Task: Look for gluten-free products in the category "Muffins".
Action: Mouse pressed left at (15, 98)
Screenshot: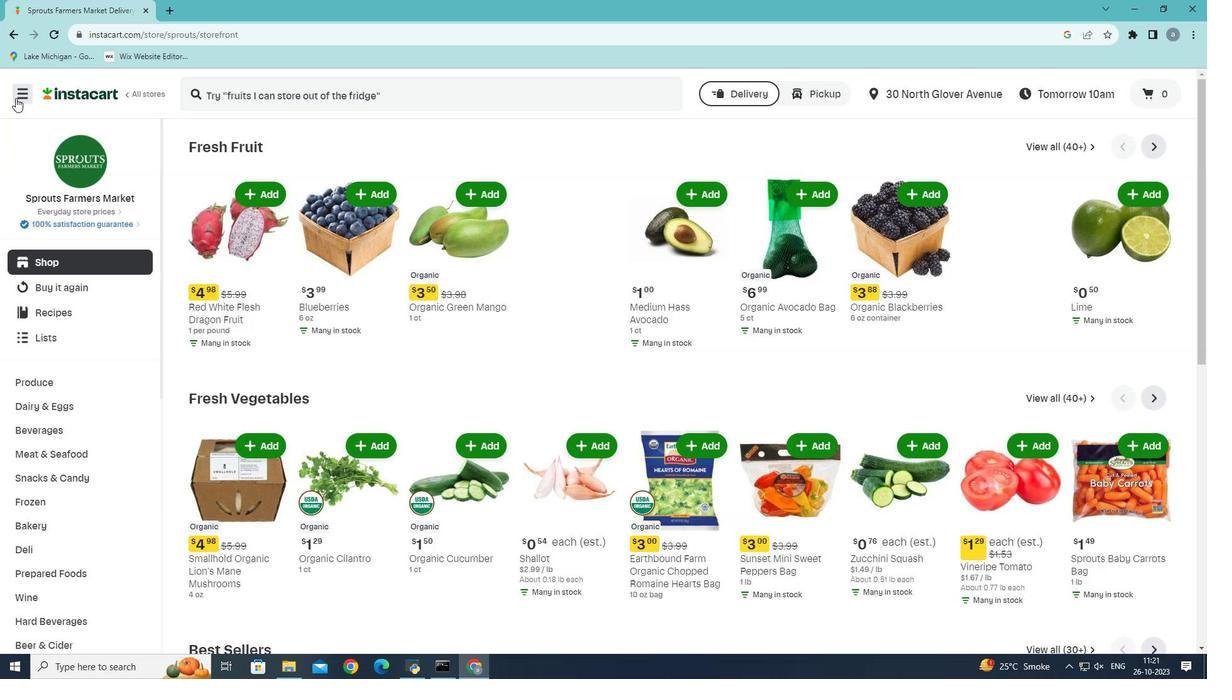 
Action: Mouse moved to (35, 365)
Screenshot: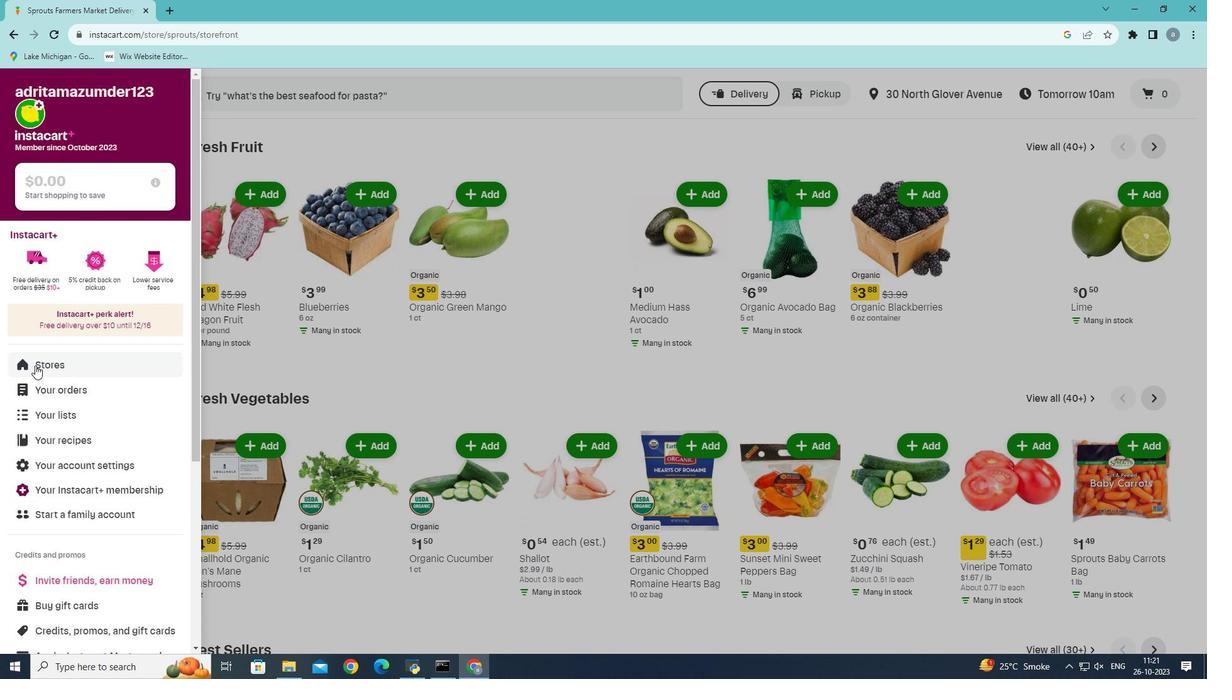 
Action: Mouse pressed left at (35, 365)
Screenshot: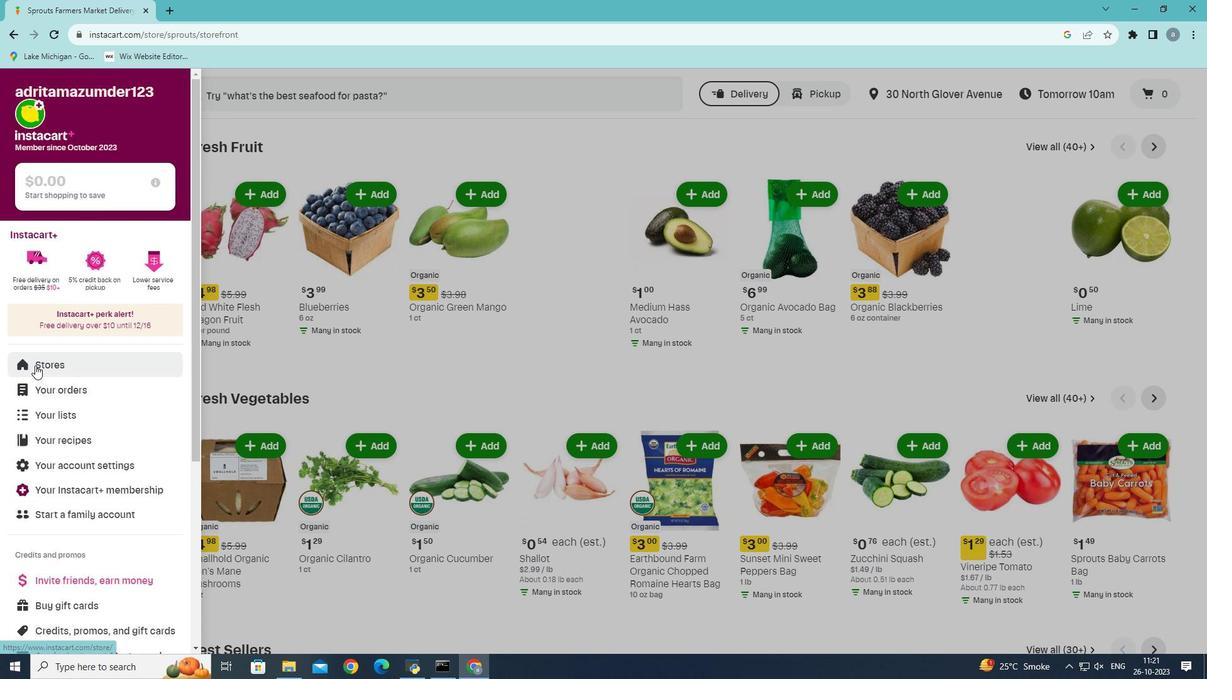 
Action: Mouse moved to (293, 151)
Screenshot: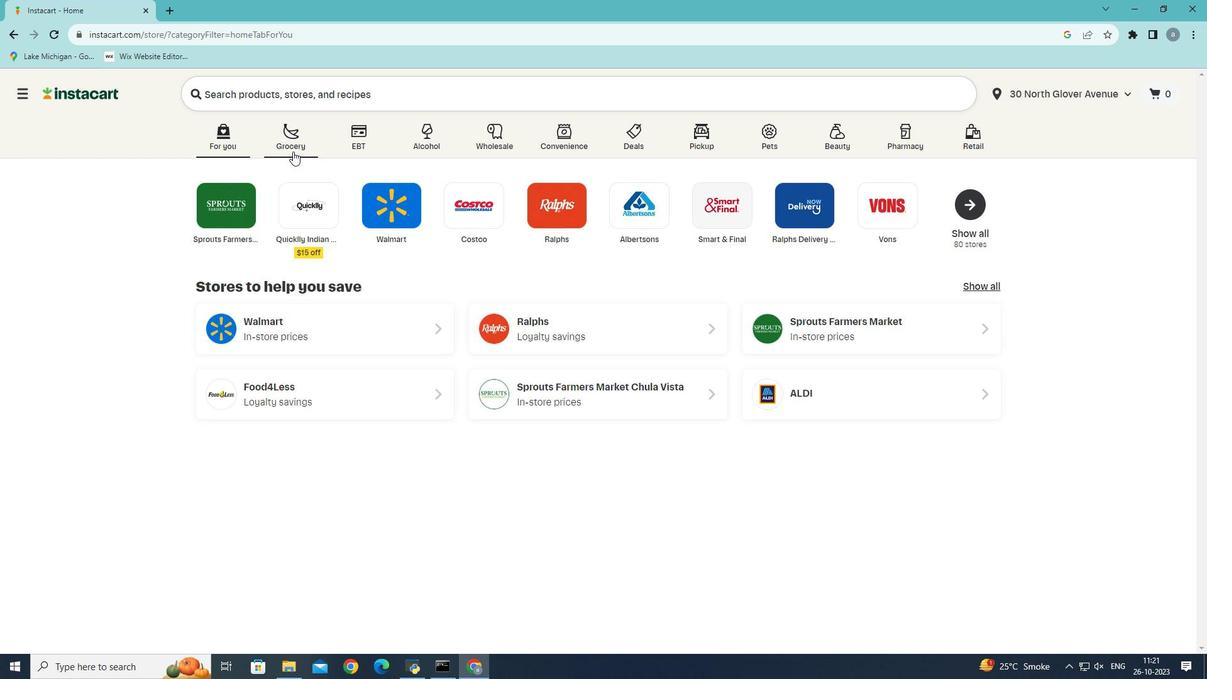 
Action: Mouse pressed left at (293, 151)
Screenshot: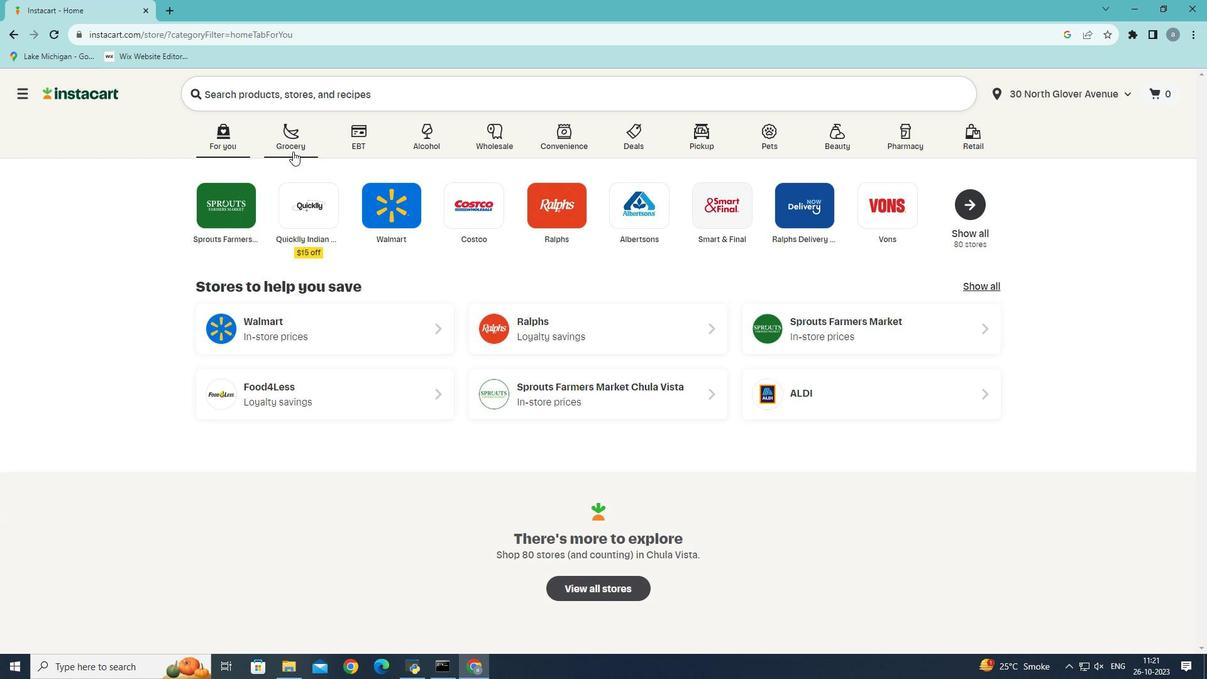
Action: Mouse moved to (281, 393)
Screenshot: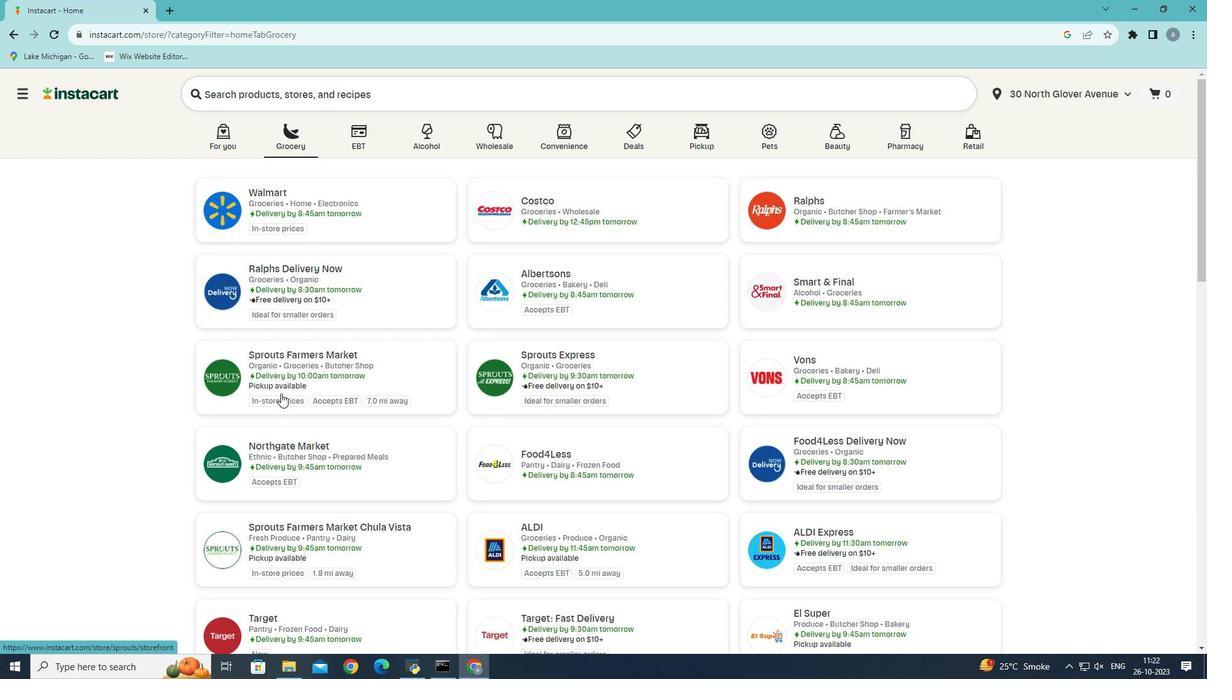 
Action: Mouse pressed left at (281, 393)
Screenshot: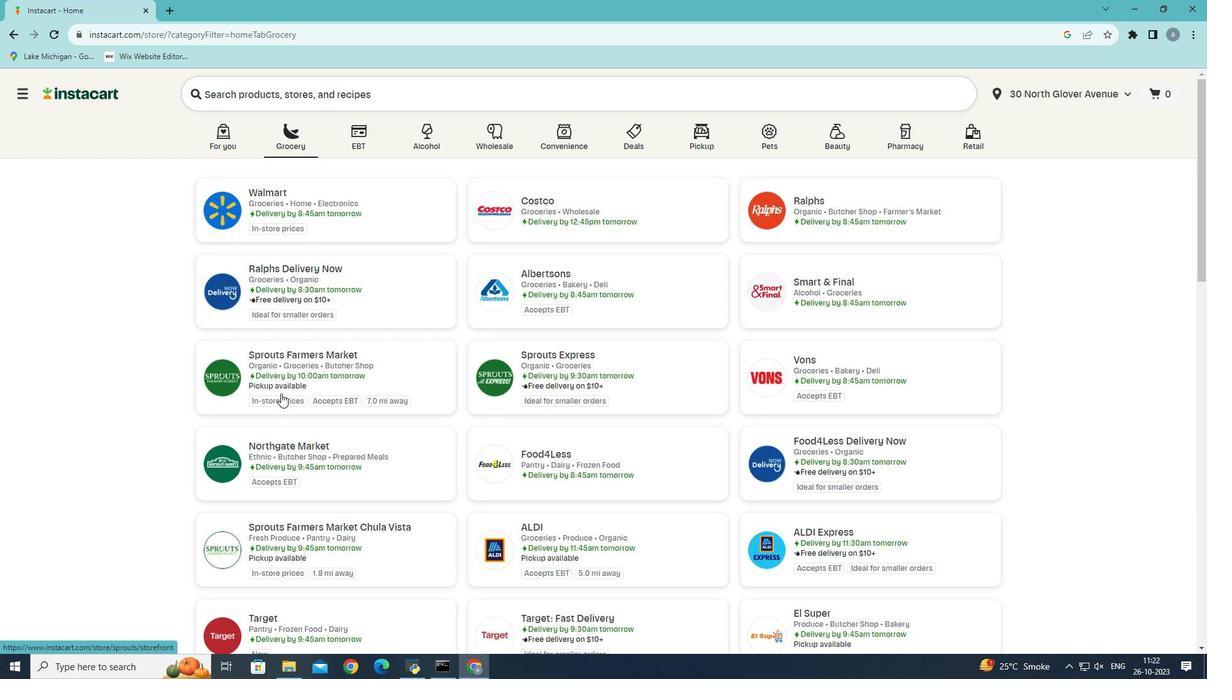 
Action: Mouse moved to (60, 512)
Screenshot: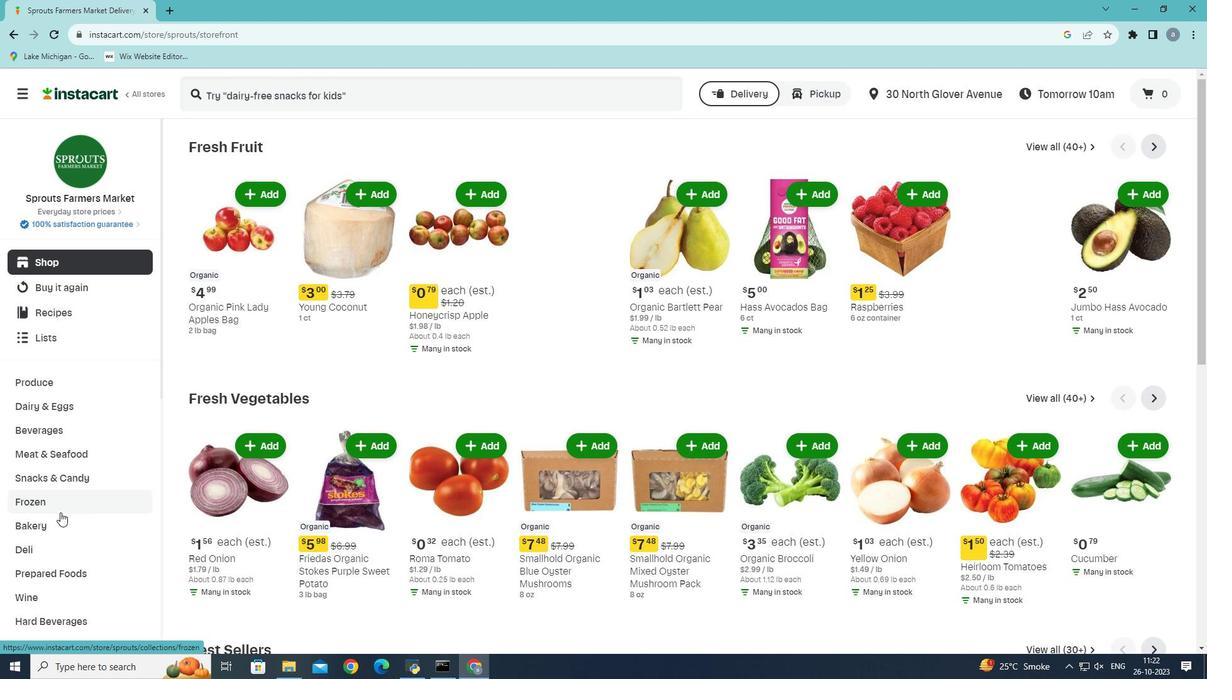 
Action: Mouse scrolled (60, 511) with delta (0, 0)
Screenshot: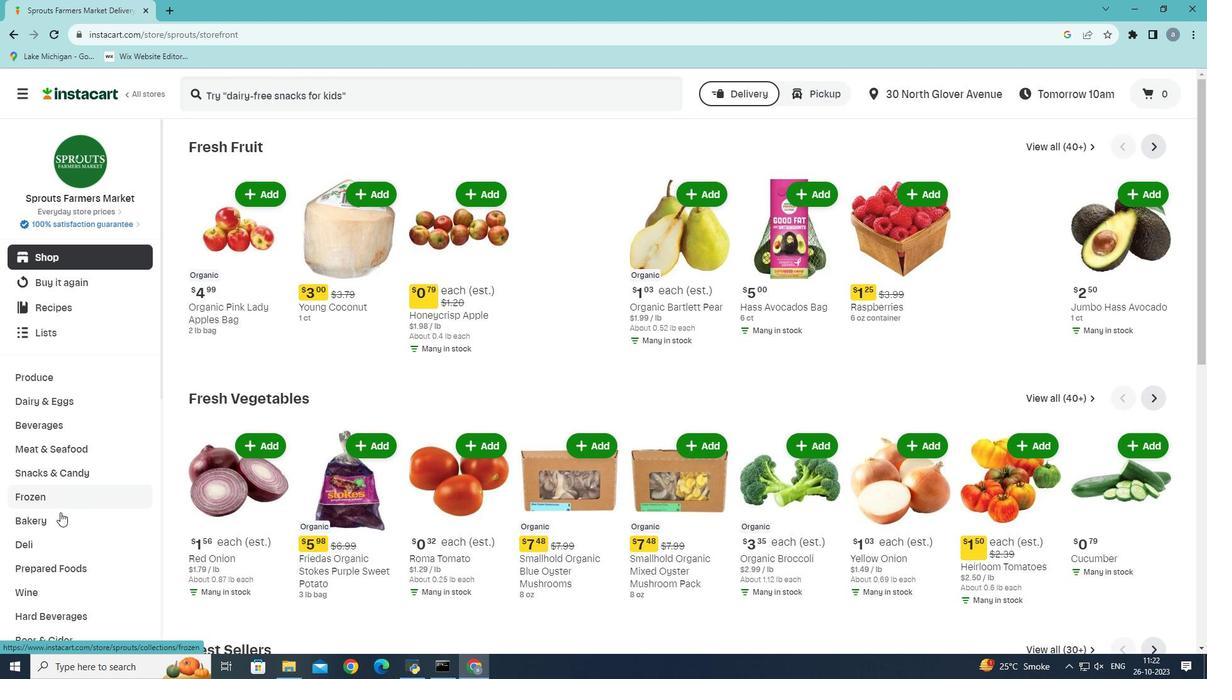 
Action: Mouse scrolled (60, 511) with delta (0, 0)
Screenshot: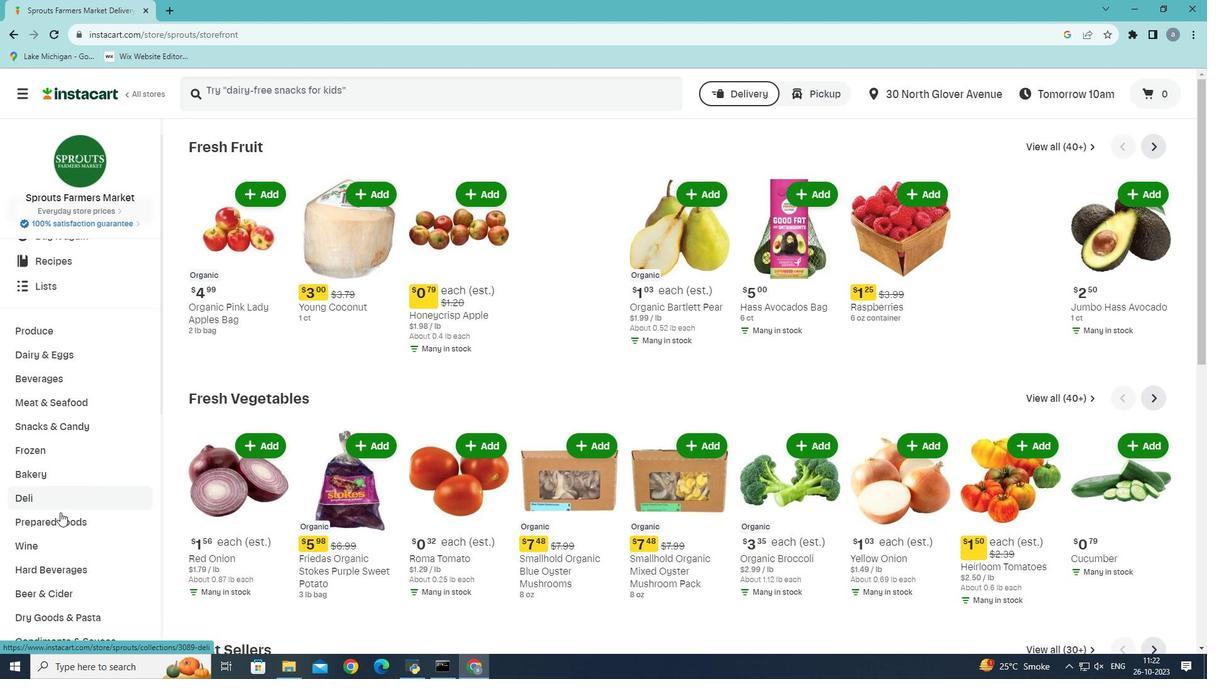 
Action: Mouse moved to (54, 394)
Screenshot: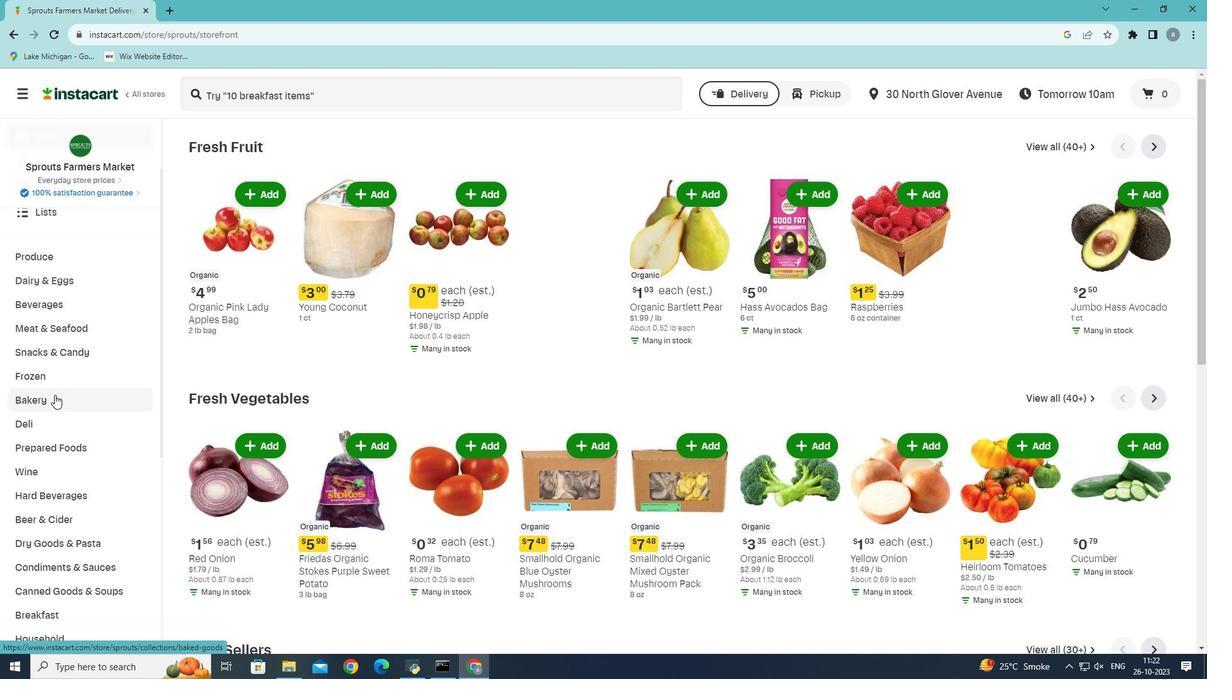 
Action: Mouse pressed left at (54, 394)
Screenshot: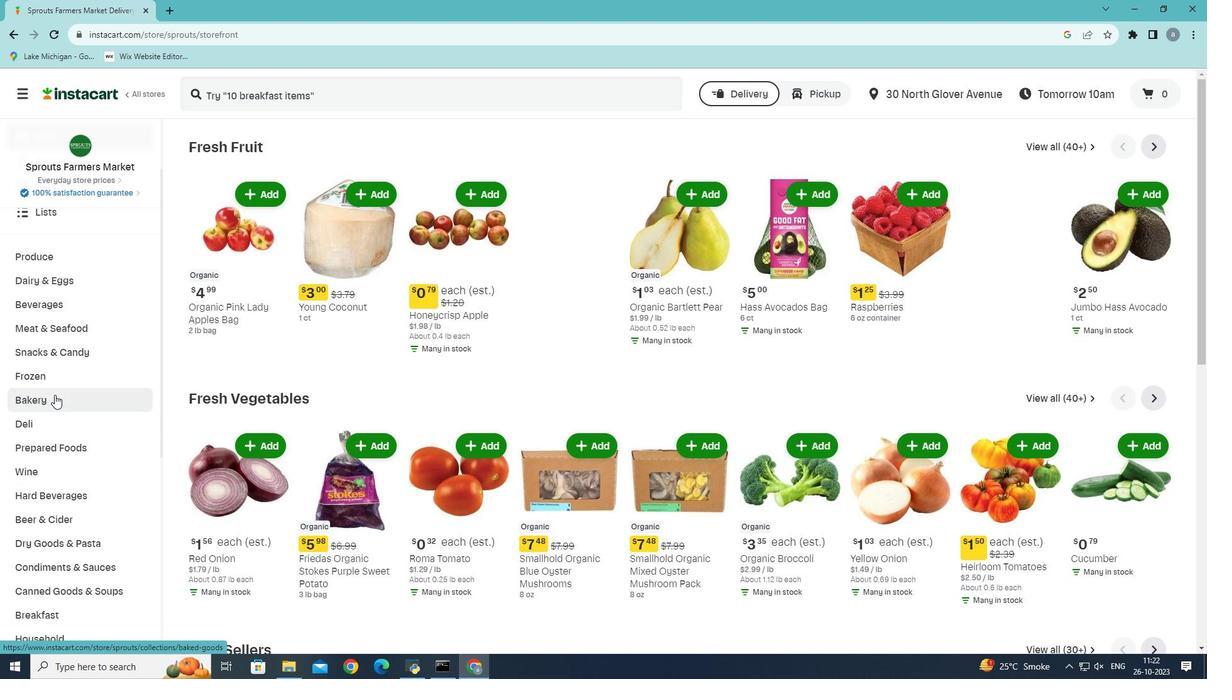 
Action: Mouse moved to (771, 175)
Screenshot: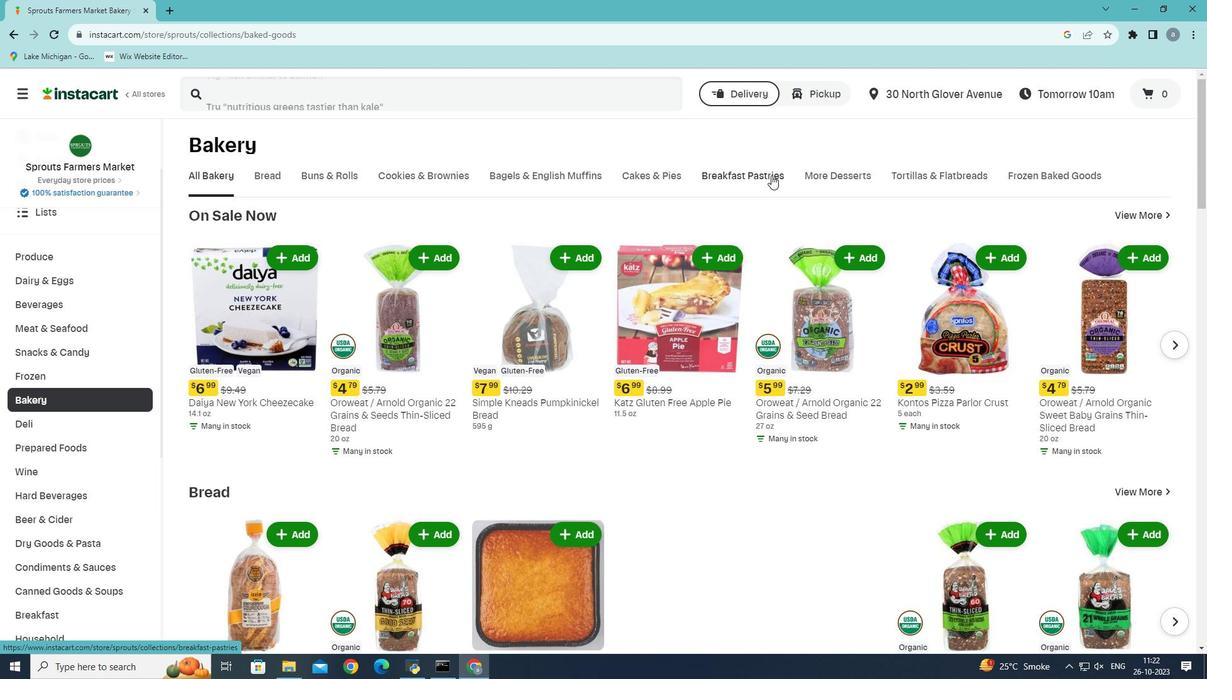 
Action: Mouse pressed left at (771, 175)
Screenshot: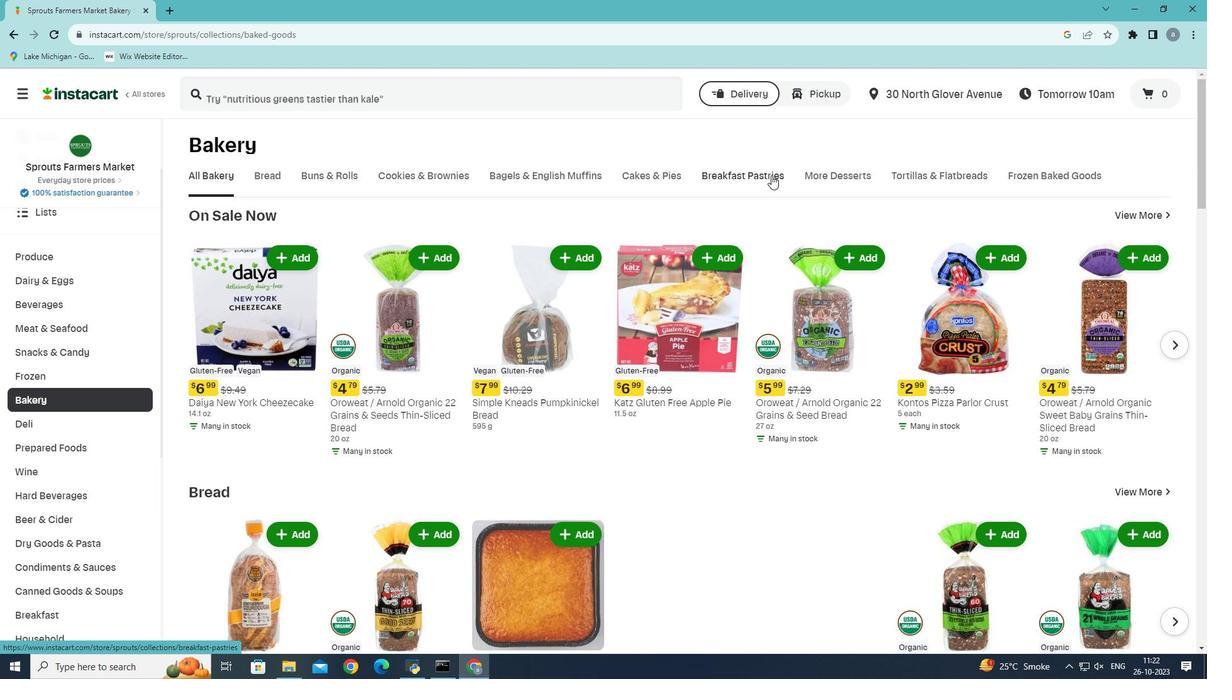 
Action: Mouse moved to (283, 222)
Screenshot: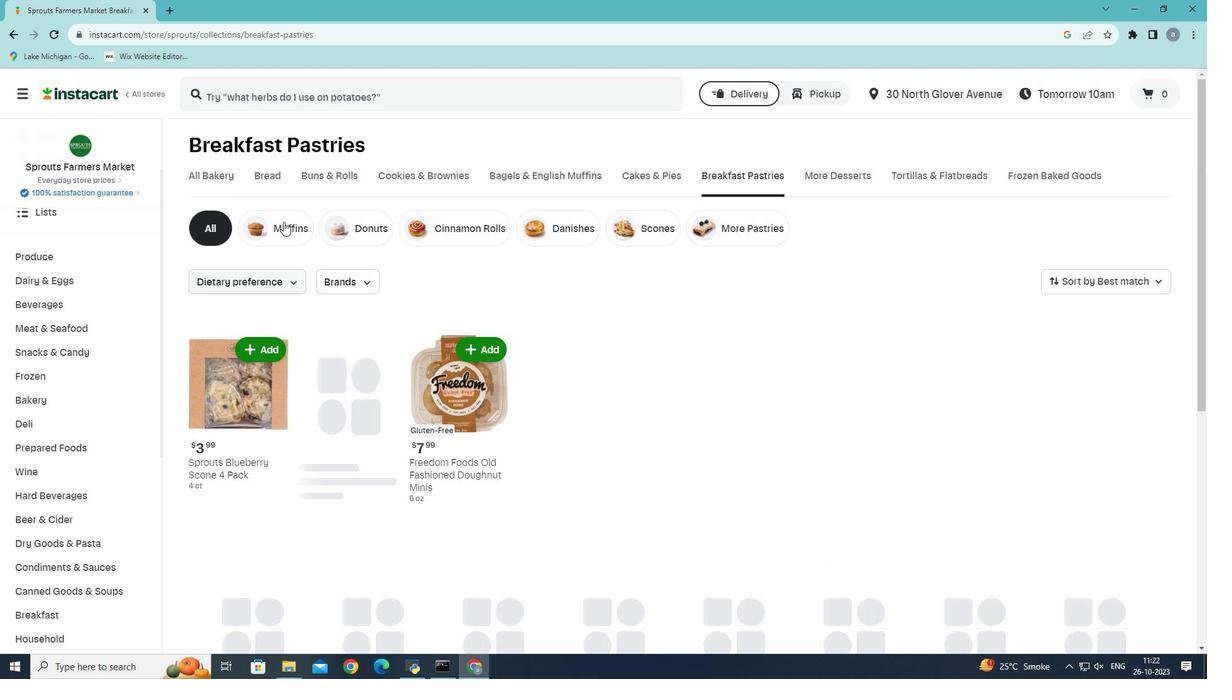 
Action: Mouse pressed left at (283, 222)
Screenshot: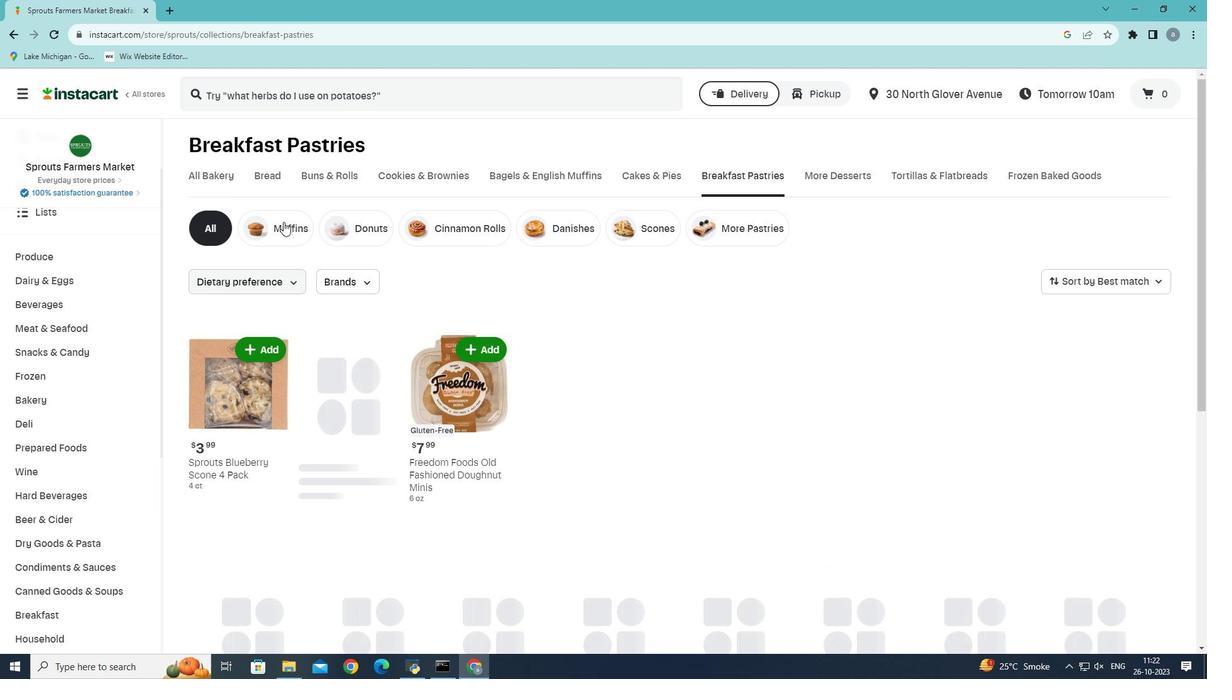 
Action: Mouse moved to (295, 283)
Screenshot: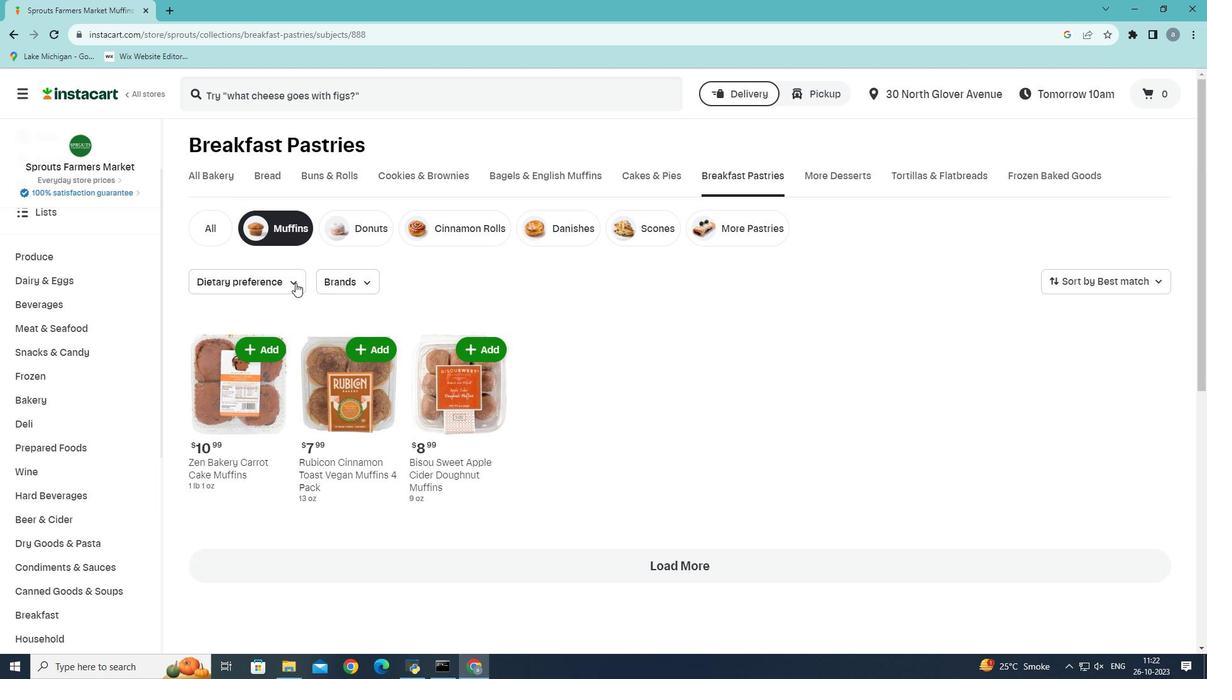 
Action: Mouse pressed left at (295, 283)
Screenshot: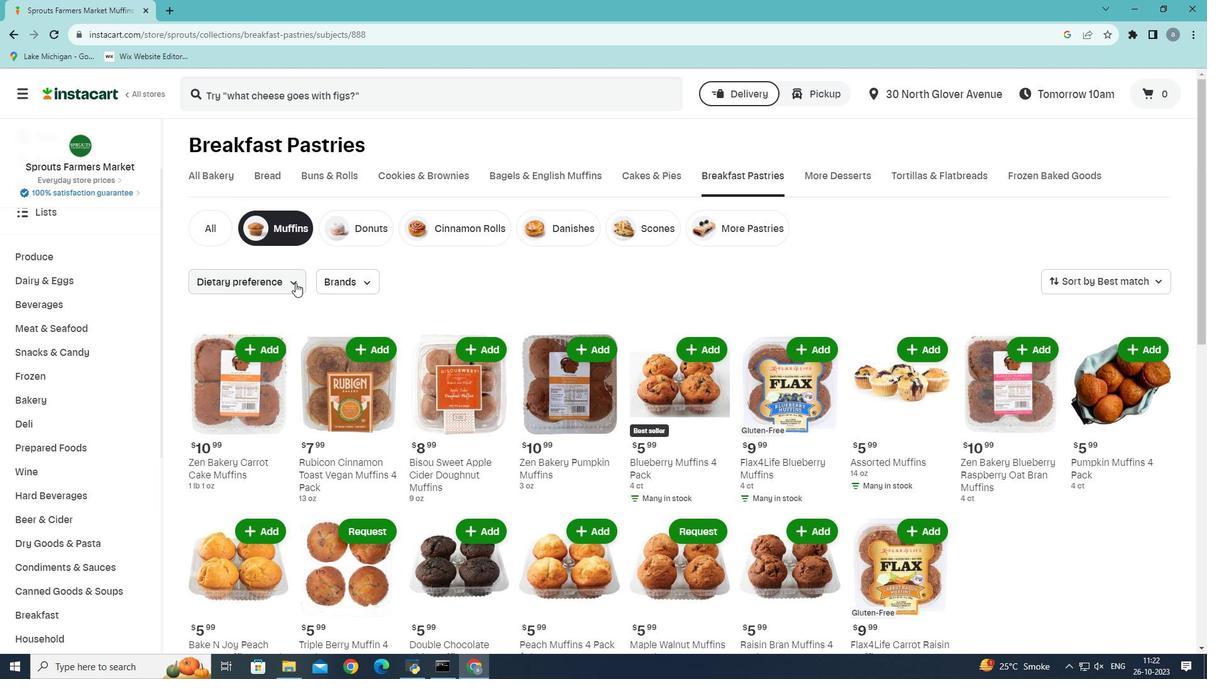 
Action: Mouse moved to (206, 319)
Screenshot: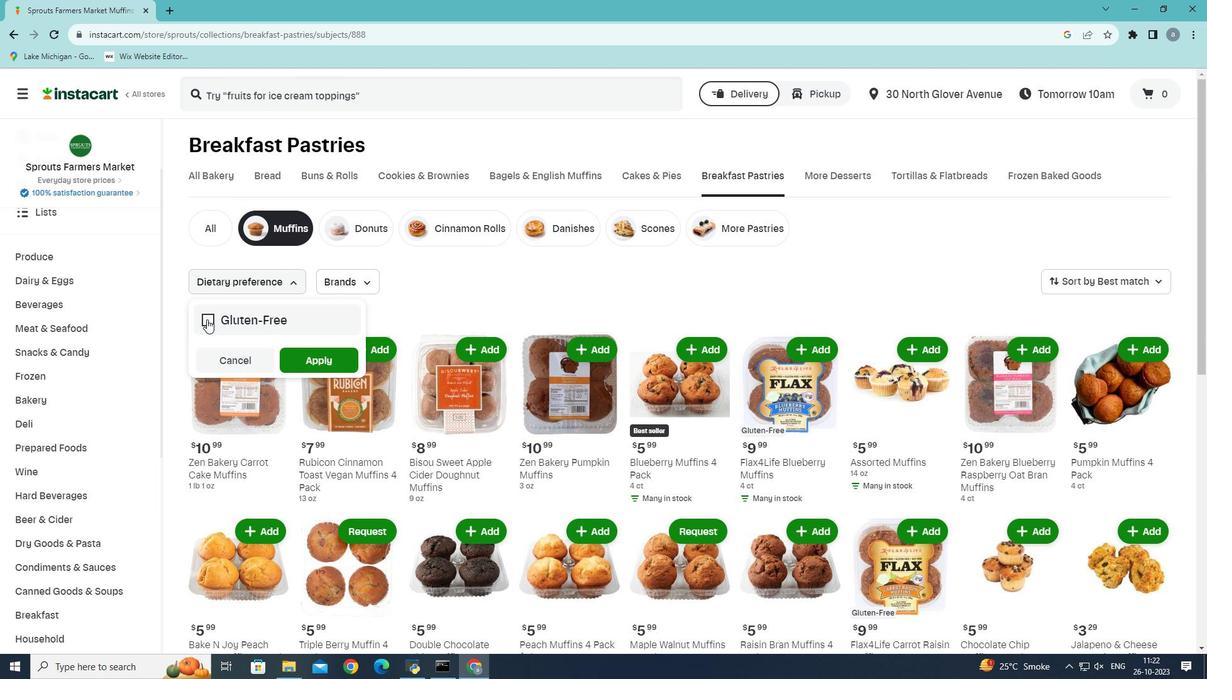 
Action: Mouse pressed left at (206, 319)
Screenshot: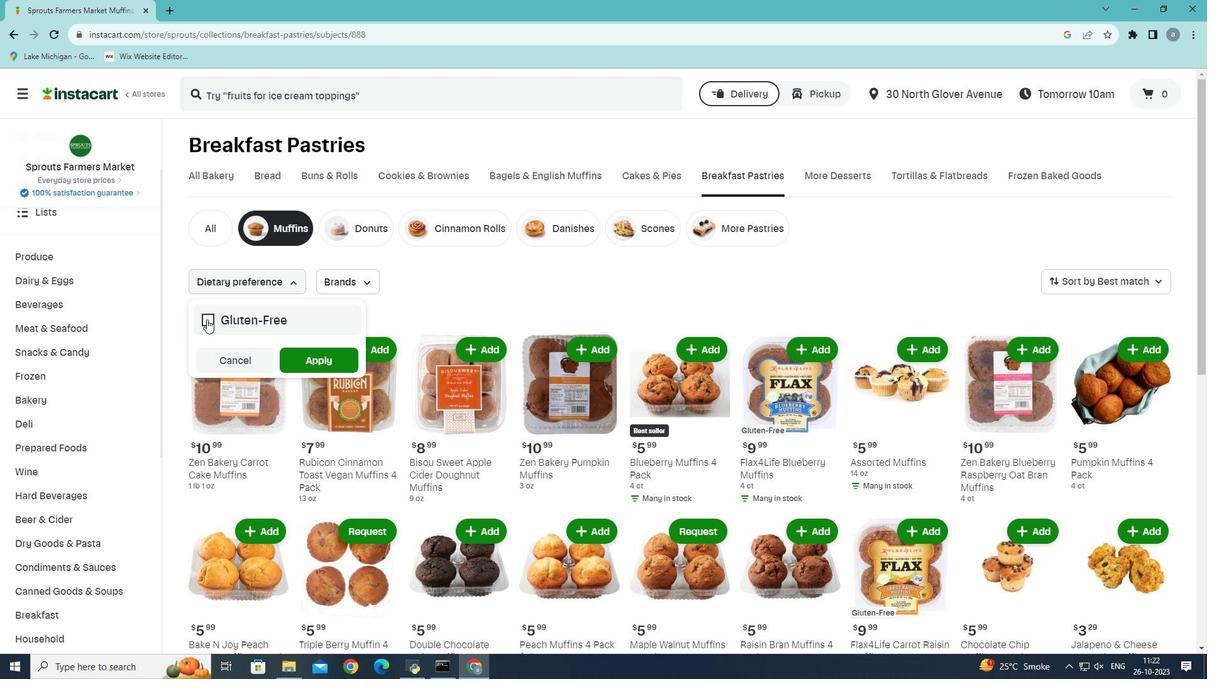 
Action: Mouse moved to (317, 362)
Screenshot: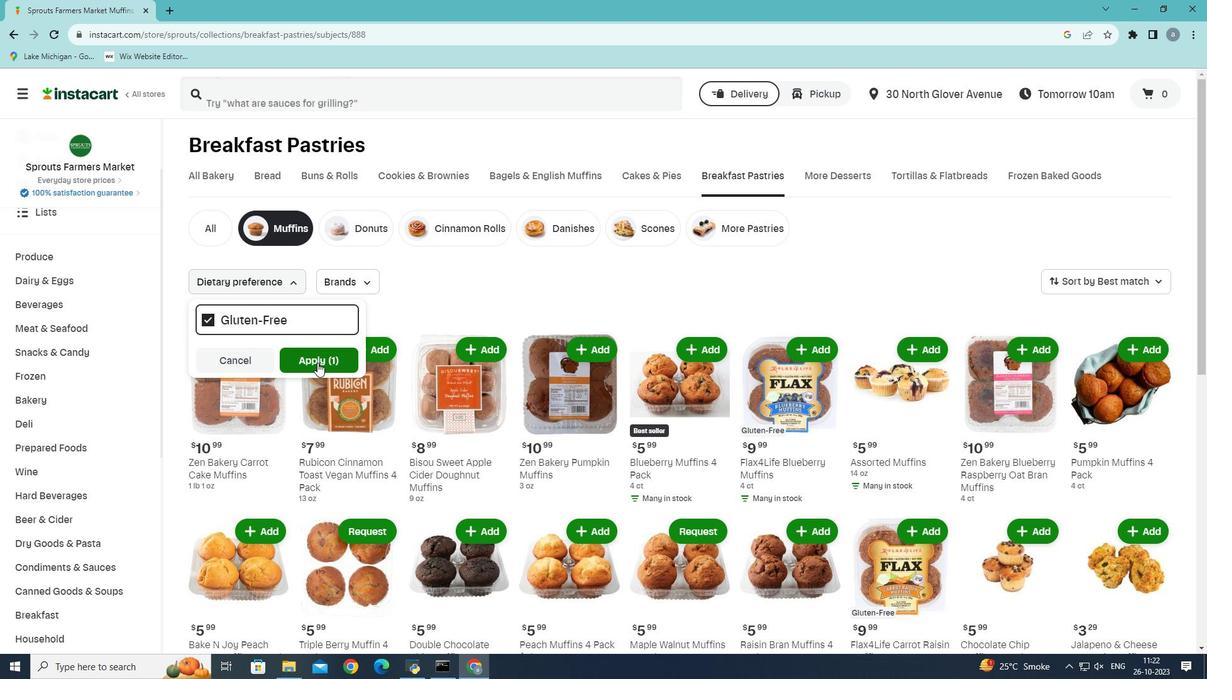 
Action: Mouse pressed left at (317, 362)
Screenshot: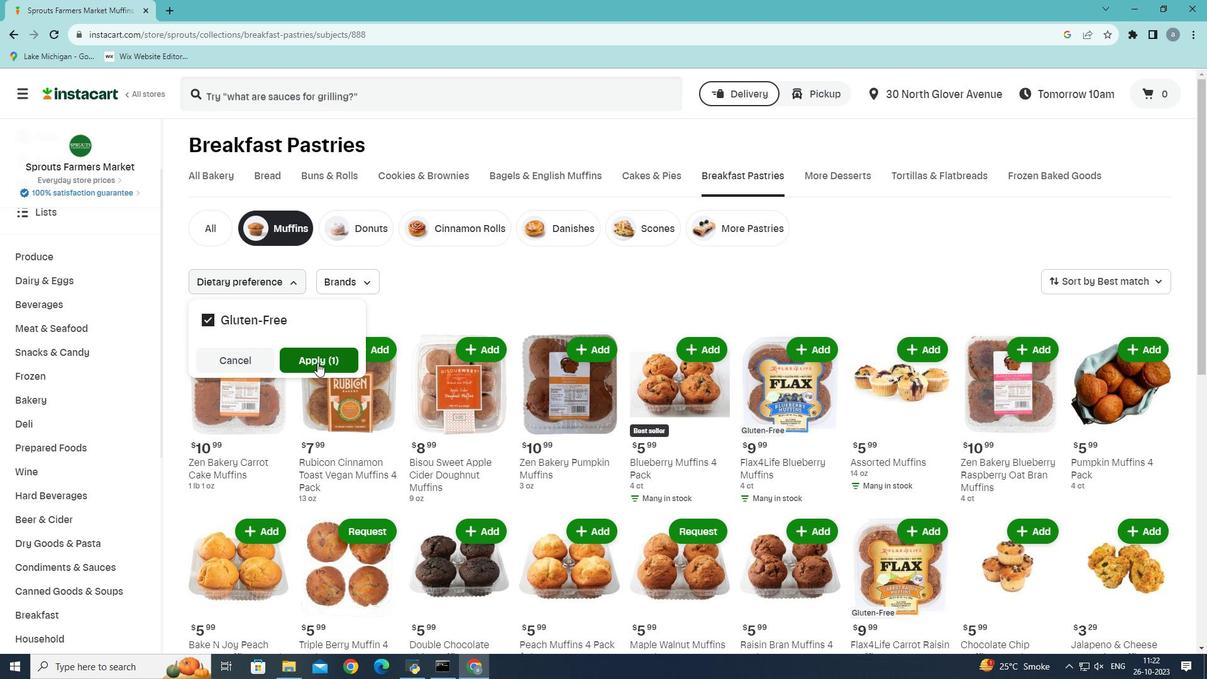 
